Task: Look for products in the category "Rice" from Store Brand only.
Action: Mouse moved to (640, 260)
Screenshot: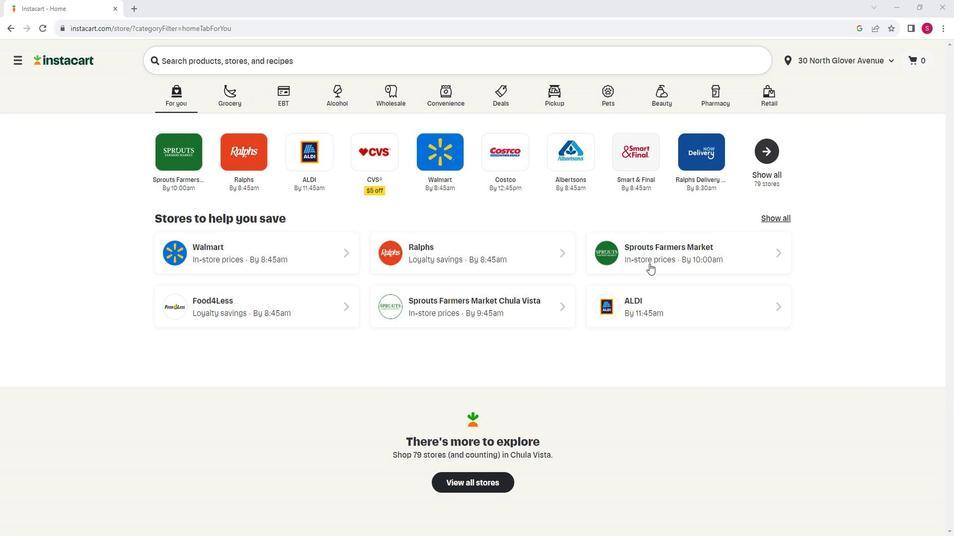 
Action: Mouse pressed left at (640, 260)
Screenshot: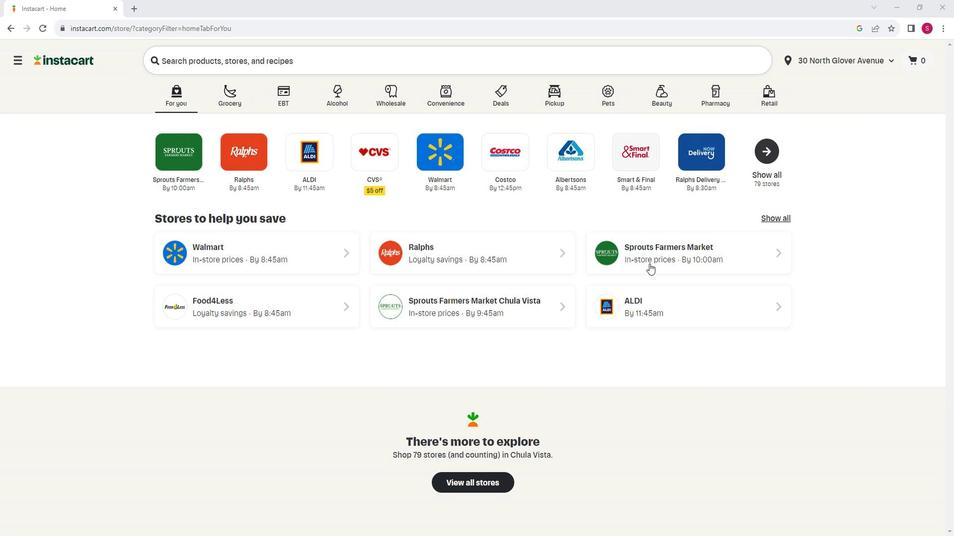 
Action: Mouse moved to (30, 344)
Screenshot: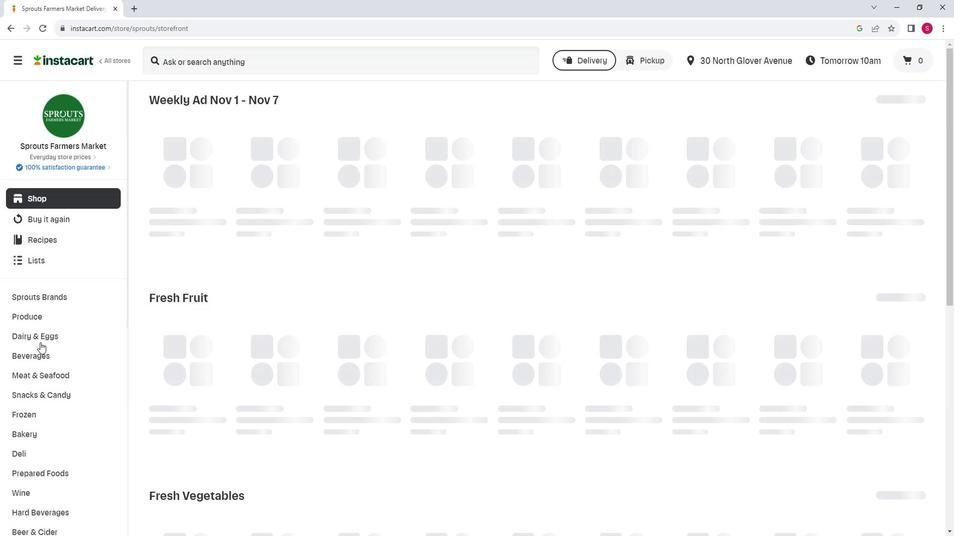 
Action: Mouse scrolled (30, 343) with delta (0, 0)
Screenshot: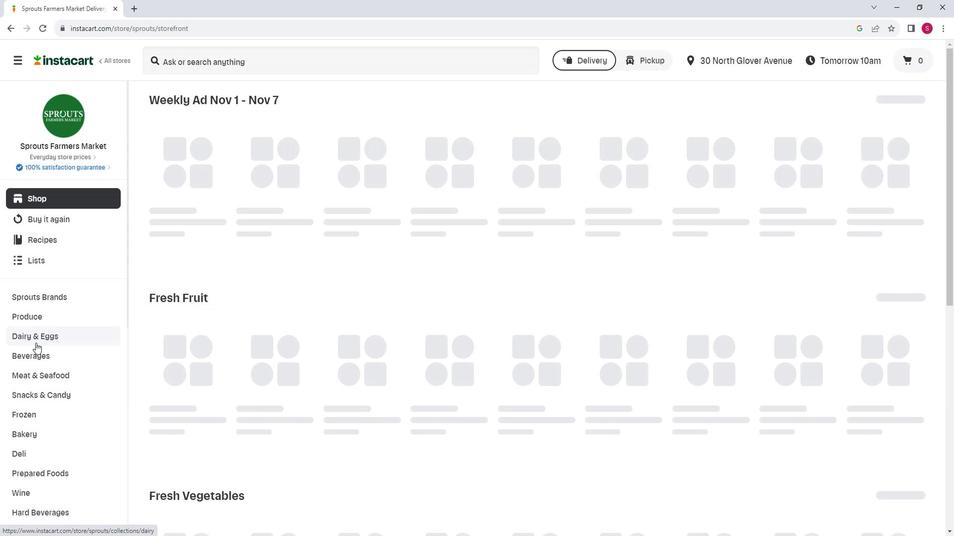 
Action: Mouse scrolled (30, 343) with delta (0, 0)
Screenshot: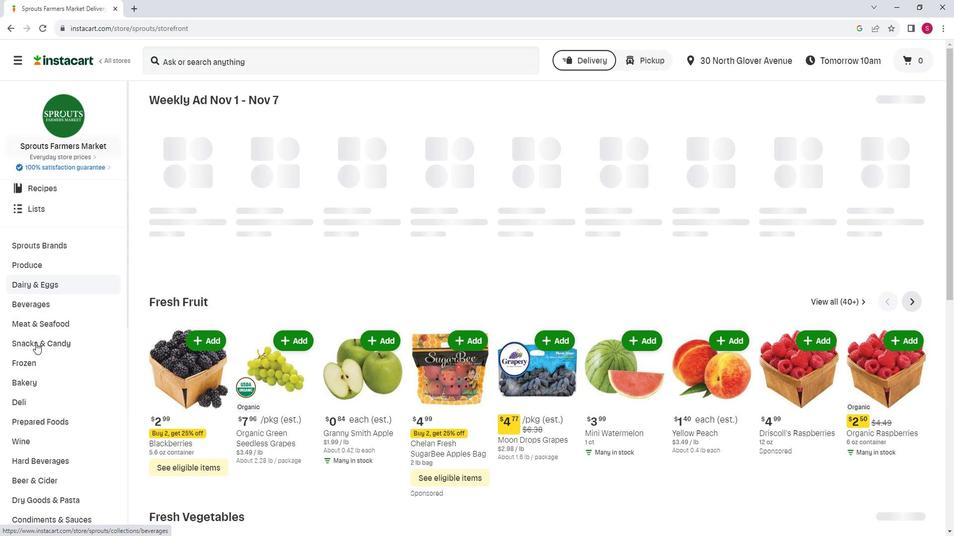 
Action: Mouse moved to (30, 344)
Screenshot: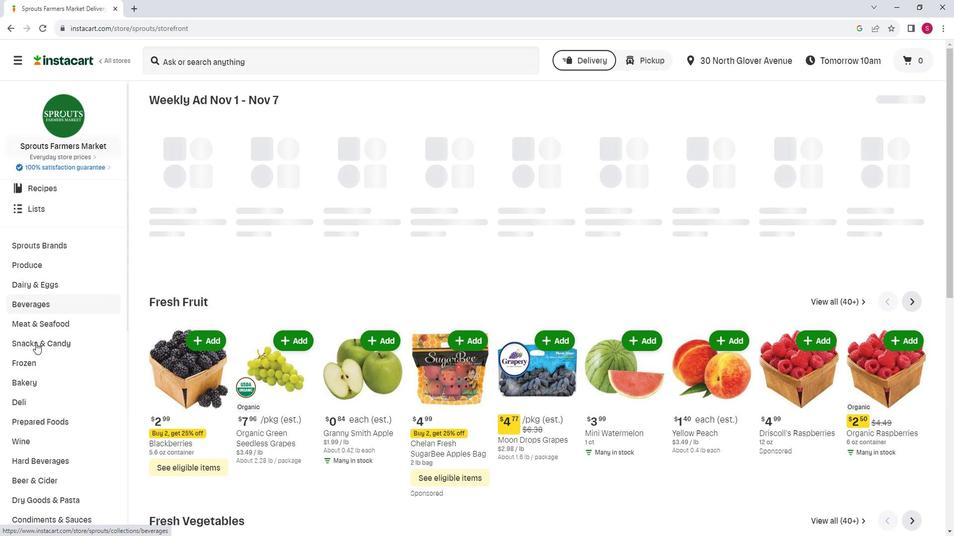 
Action: Mouse scrolled (30, 344) with delta (0, 0)
Screenshot: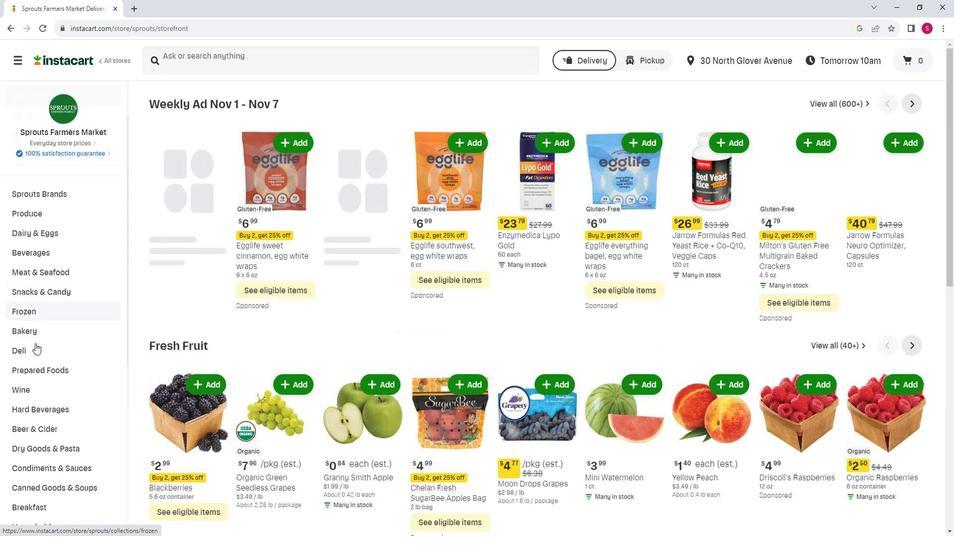 
Action: Mouse moved to (42, 399)
Screenshot: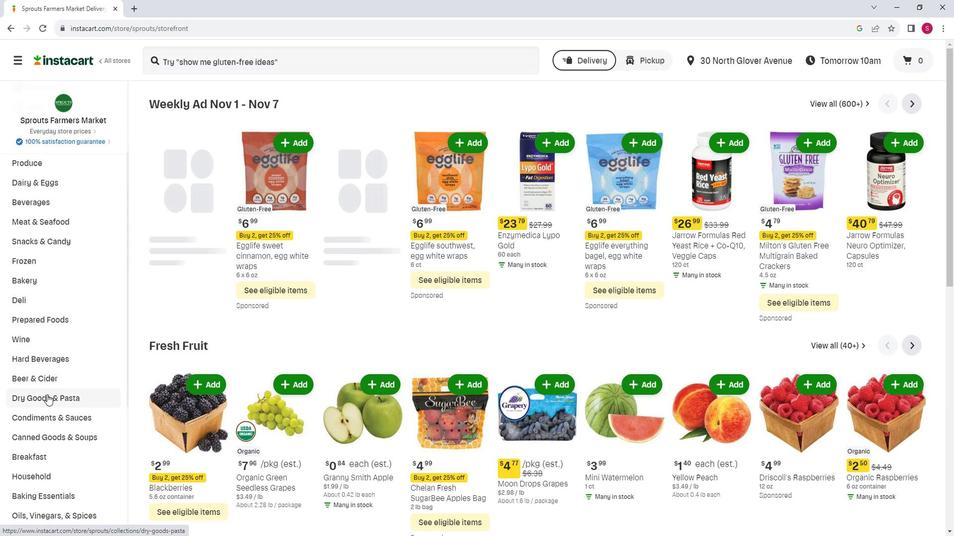 
Action: Mouse pressed left at (42, 399)
Screenshot: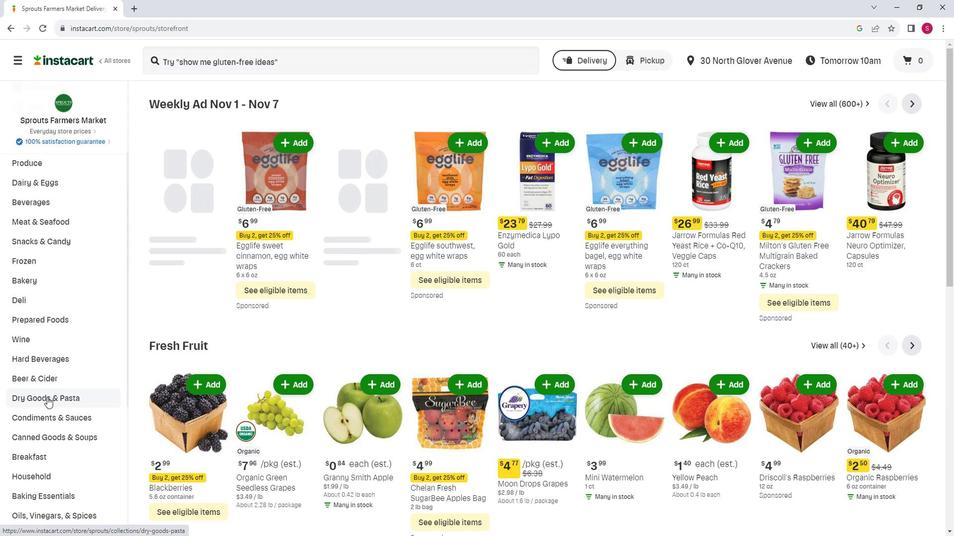 
Action: Mouse moved to (258, 125)
Screenshot: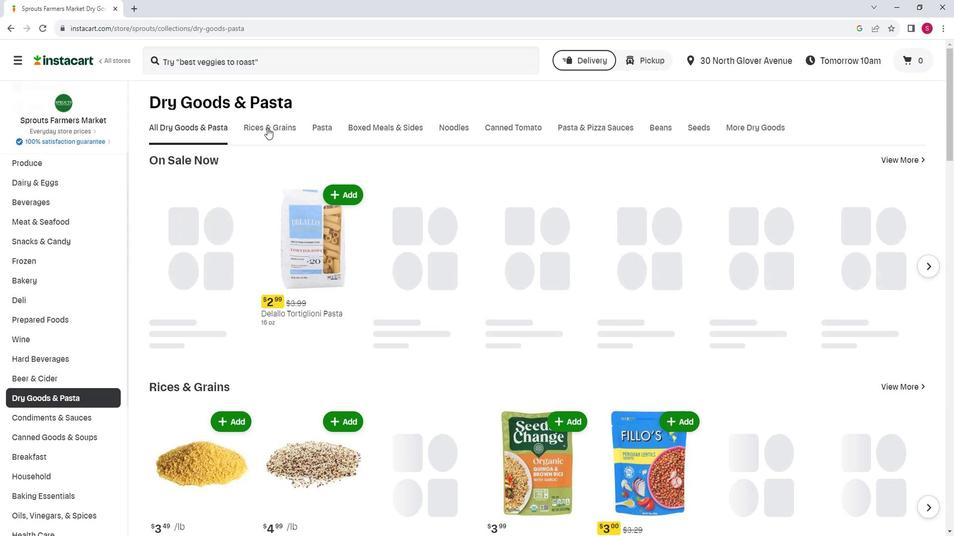 
Action: Mouse pressed left at (258, 125)
Screenshot: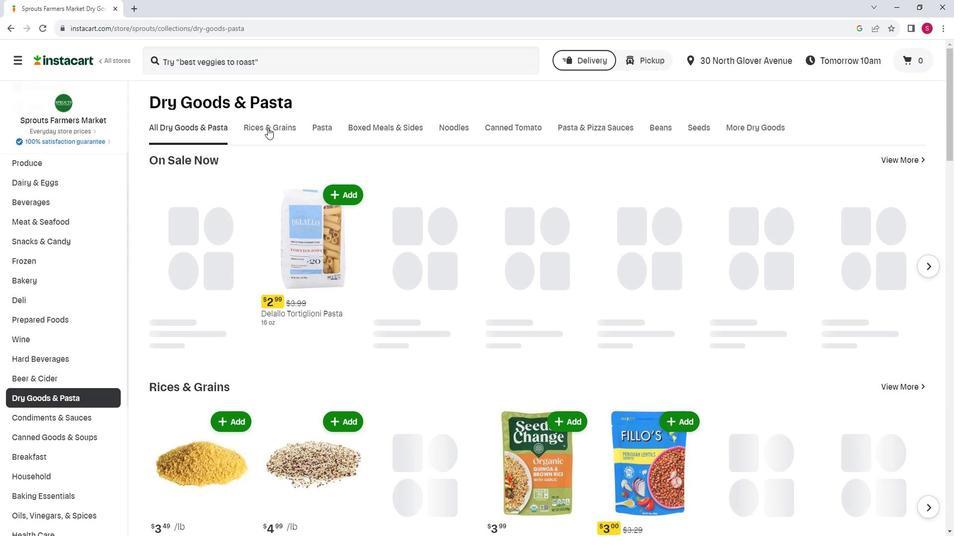 
Action: Mouse moved to (202, 167)
Screenshot: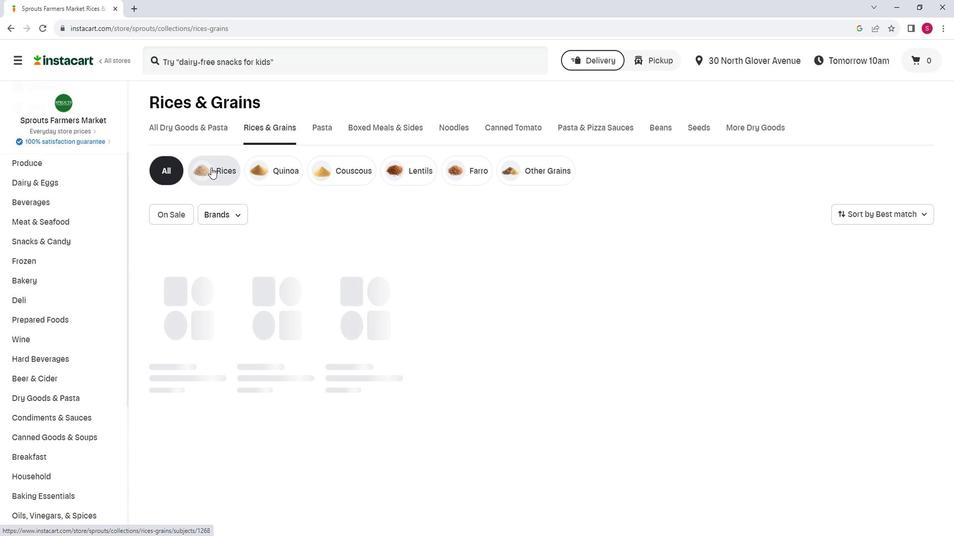 
Action: Mouse pressed left at (202, 167)
Screenshot: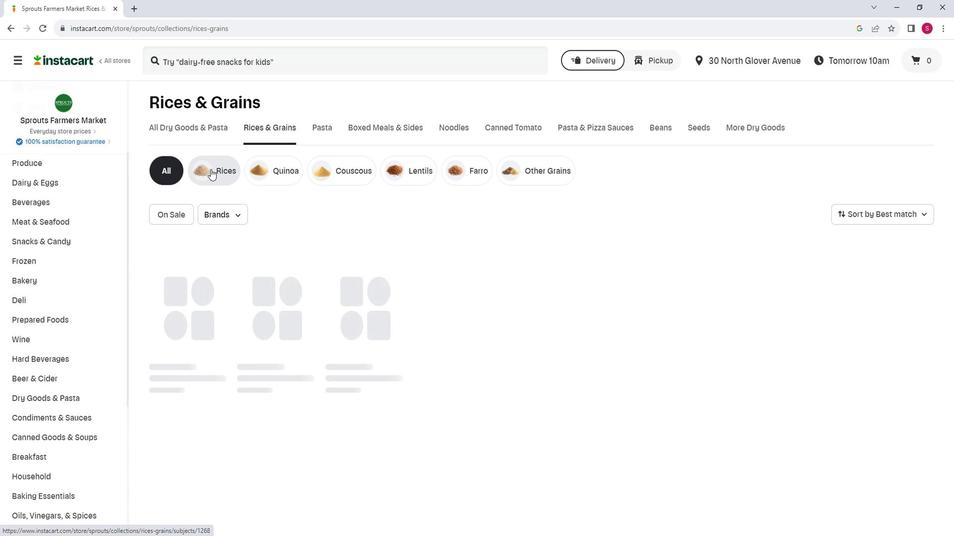 
Action: Mouse moved to (221, 208)
Screenshot: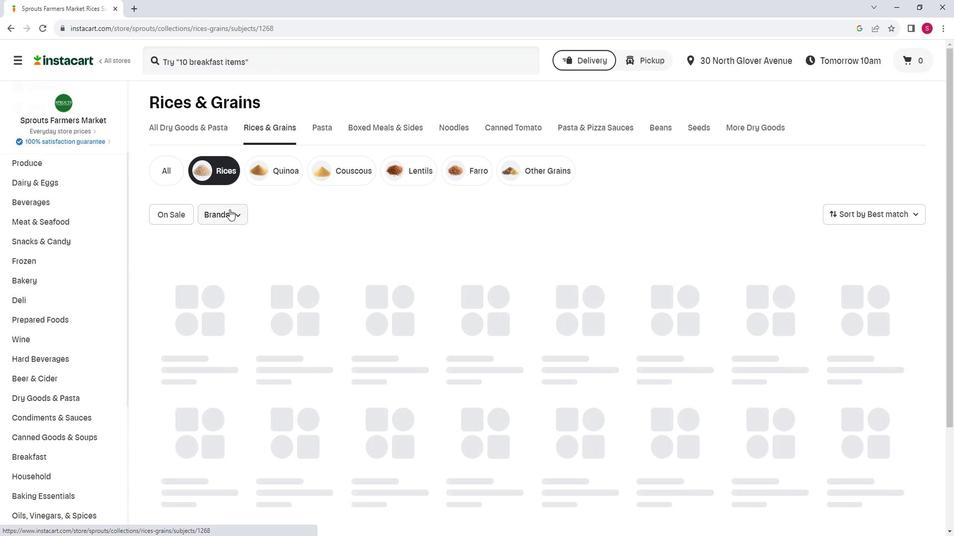 
Action: Mouse pressed left at (221, 208)
Screenshot: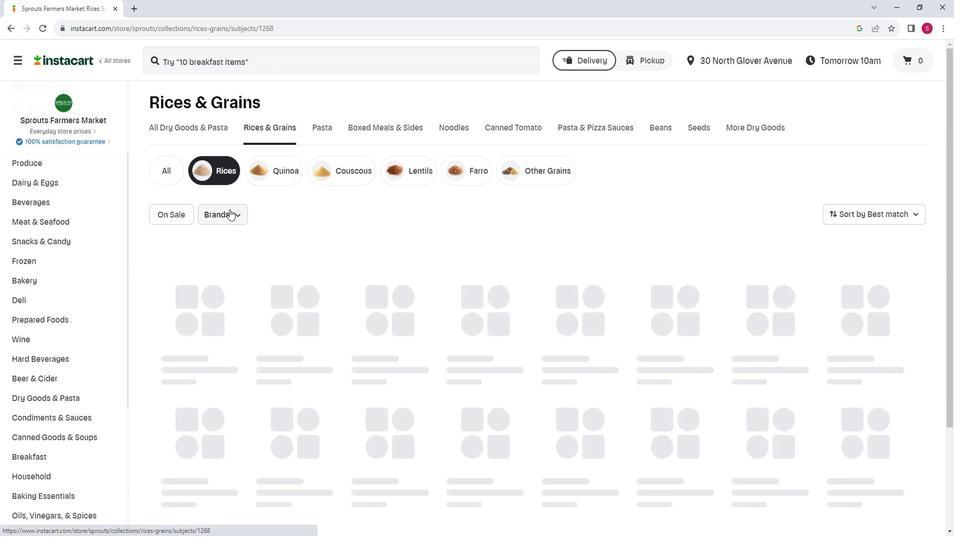 
Action: Mouse moved to (229, 245)
Screenshot: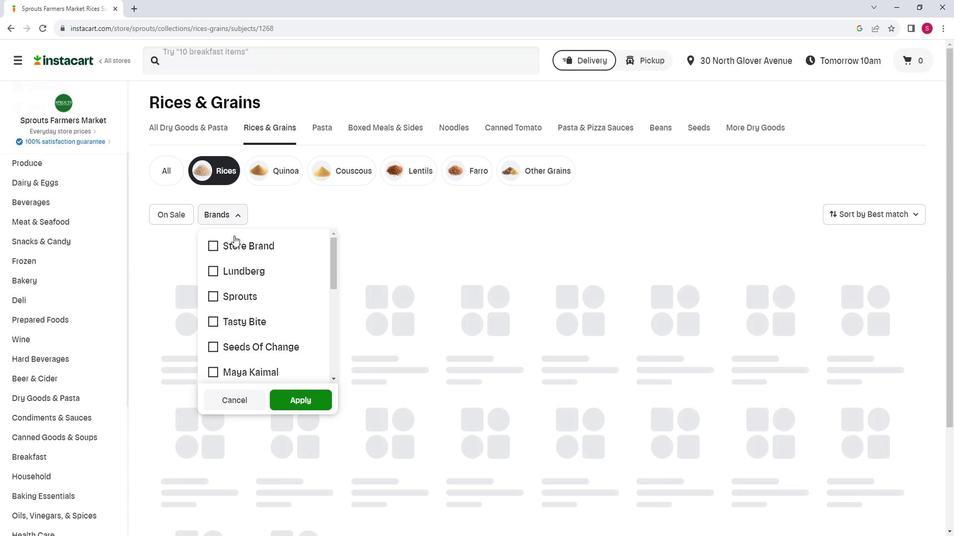 
Action: Mouse pressed left at (229, 245)
Screenshot: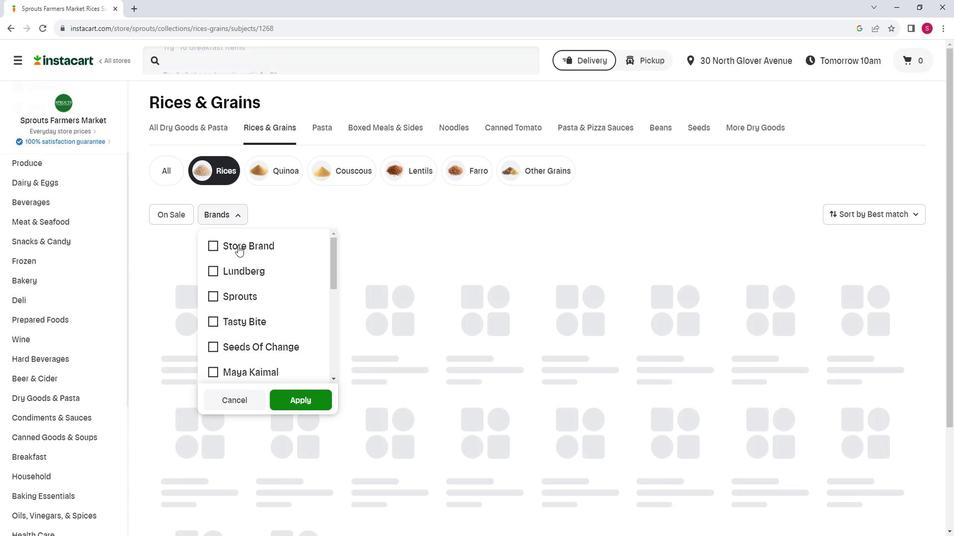 
Action: Mouse moved to (279, 395)
Screenshot: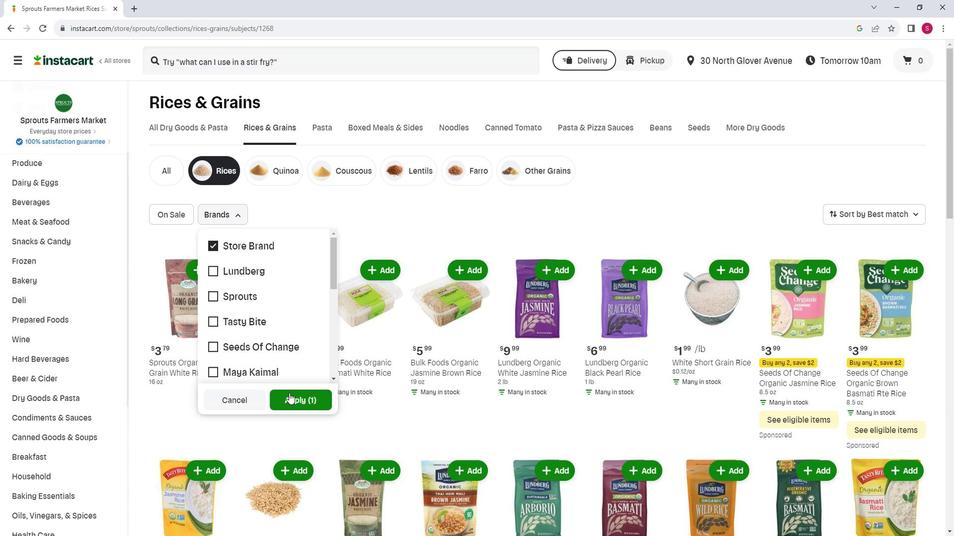 
Action: Mouse pressed left at (279, 395)
Screenshot: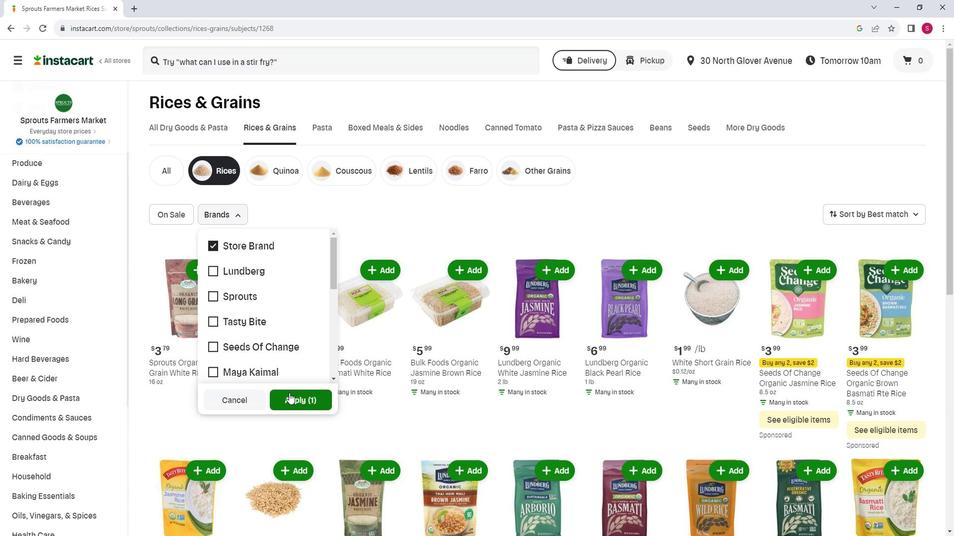 
Action: Mouse moved to (389, 335)
Screenshot: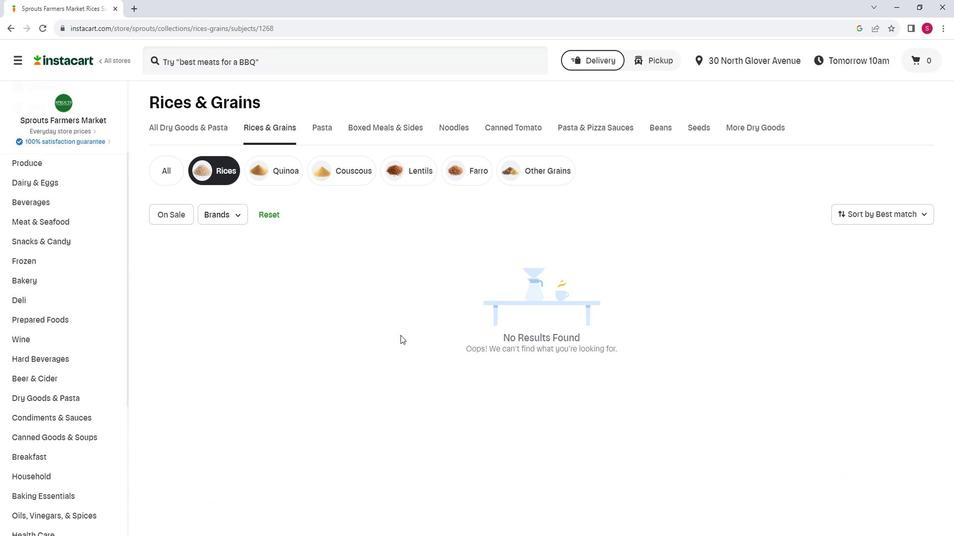 
Action: Mouse scrolled (389, 335) with delta (0, 0)
Screenshot: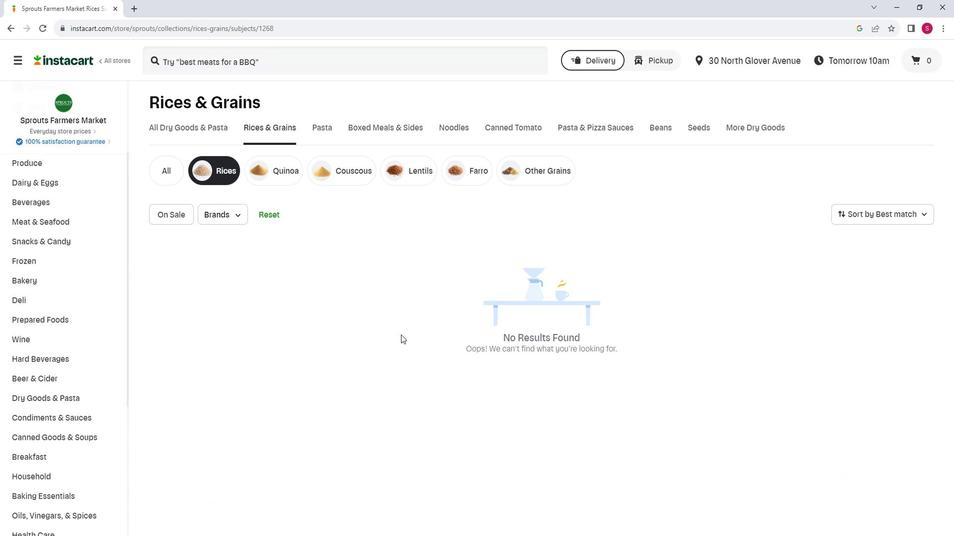 
Action: Mouse scrolled (389, 336) with delta (0, 0)
Screenshot: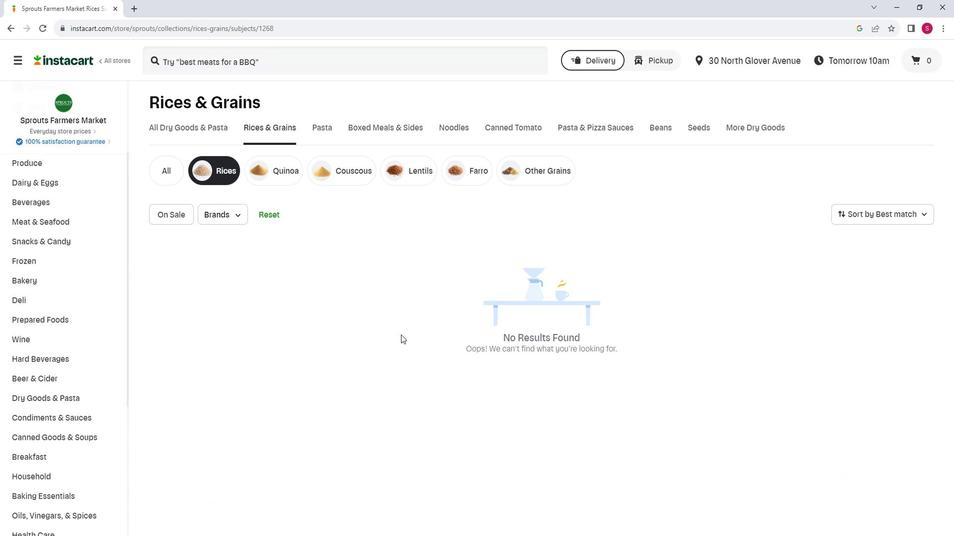 
Action: Mouse moved to (390, 335)
Screenshot: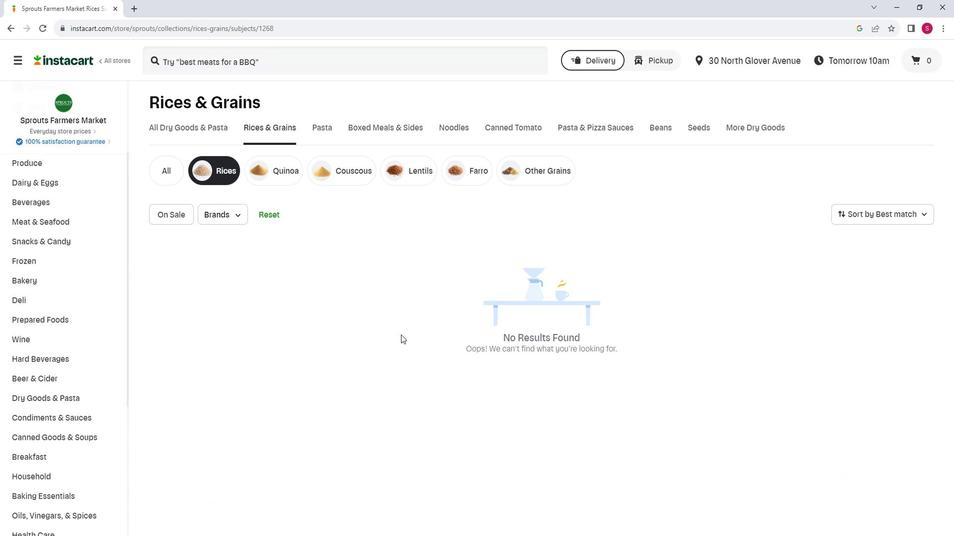 
